 Task: Use the formula "AVERAGEIF" in spreadsheet "Project protfolio".
Action: Mouse moved to (428, 215)
Screenshot: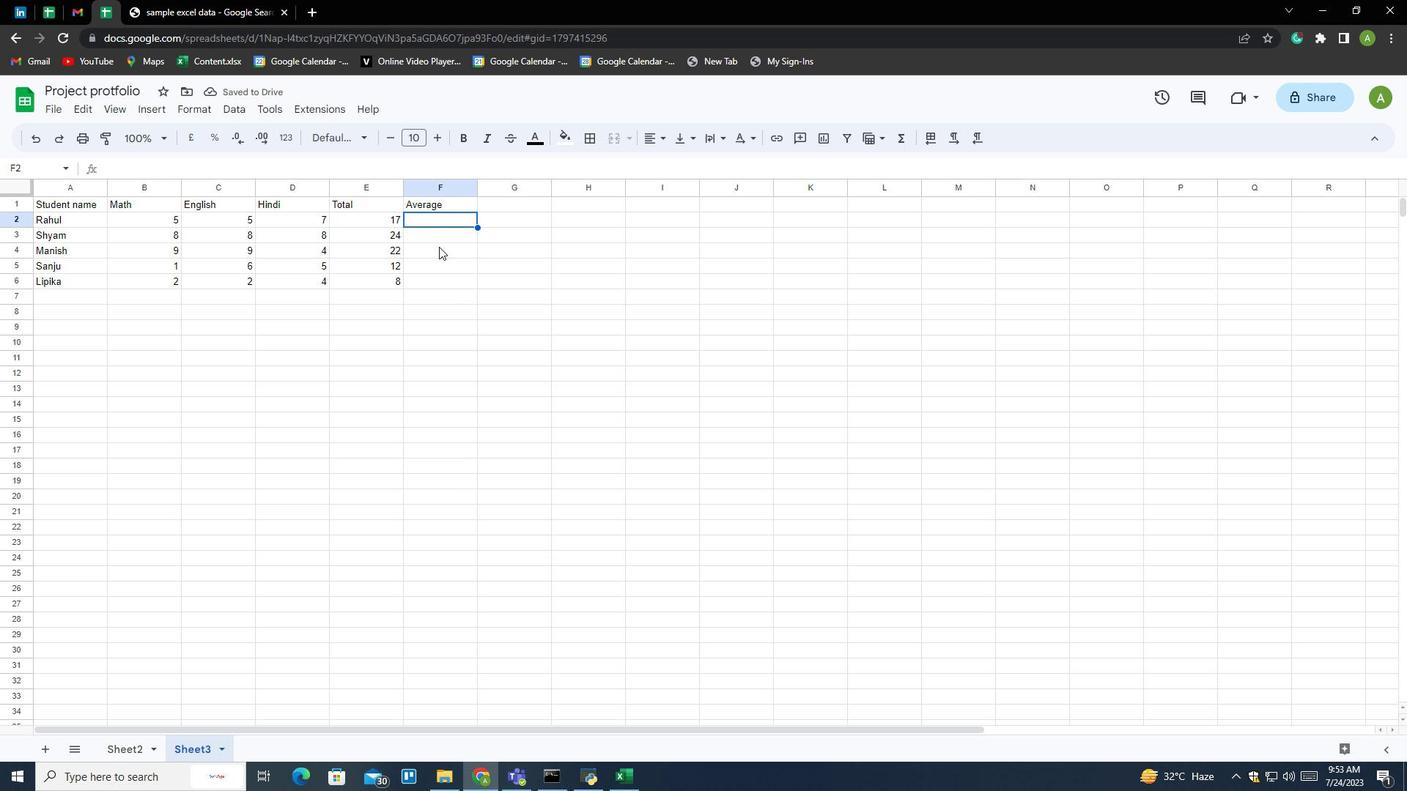 
Action: Mouse pressed left at (428, 215)
Screenshot: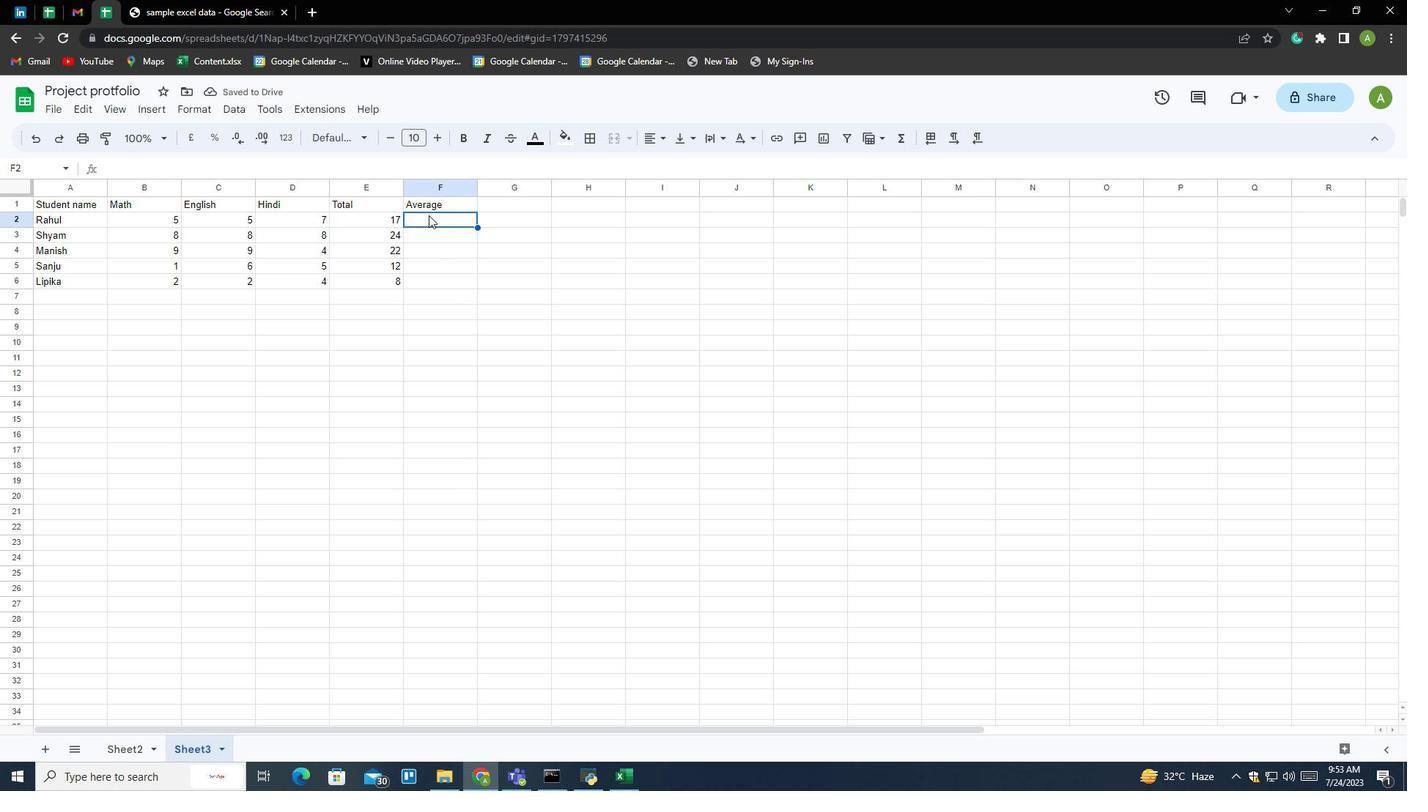 
Action: Mouse moved to (894, 138)
Screenshot: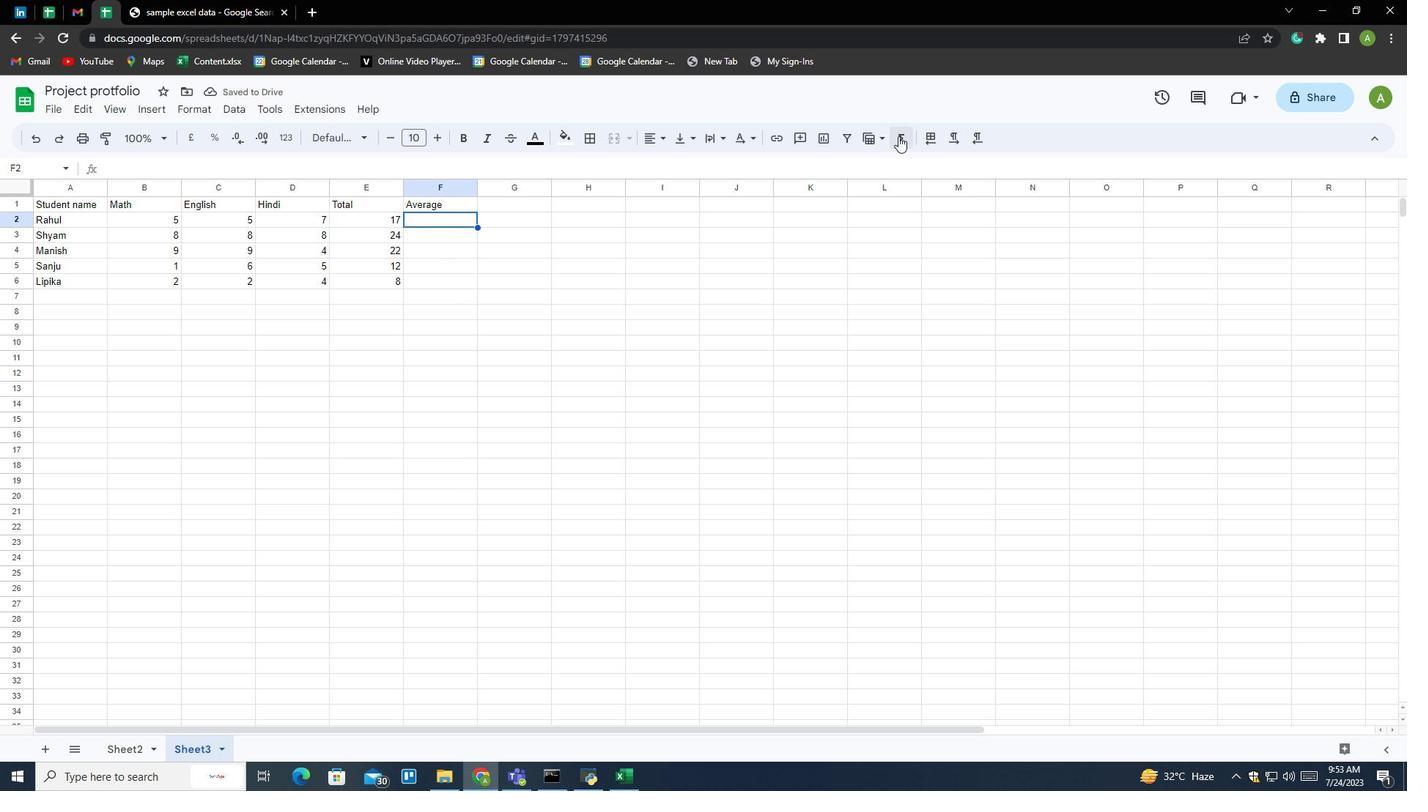 
Action: Mouse pressed left at (894, 138)
Screenshot: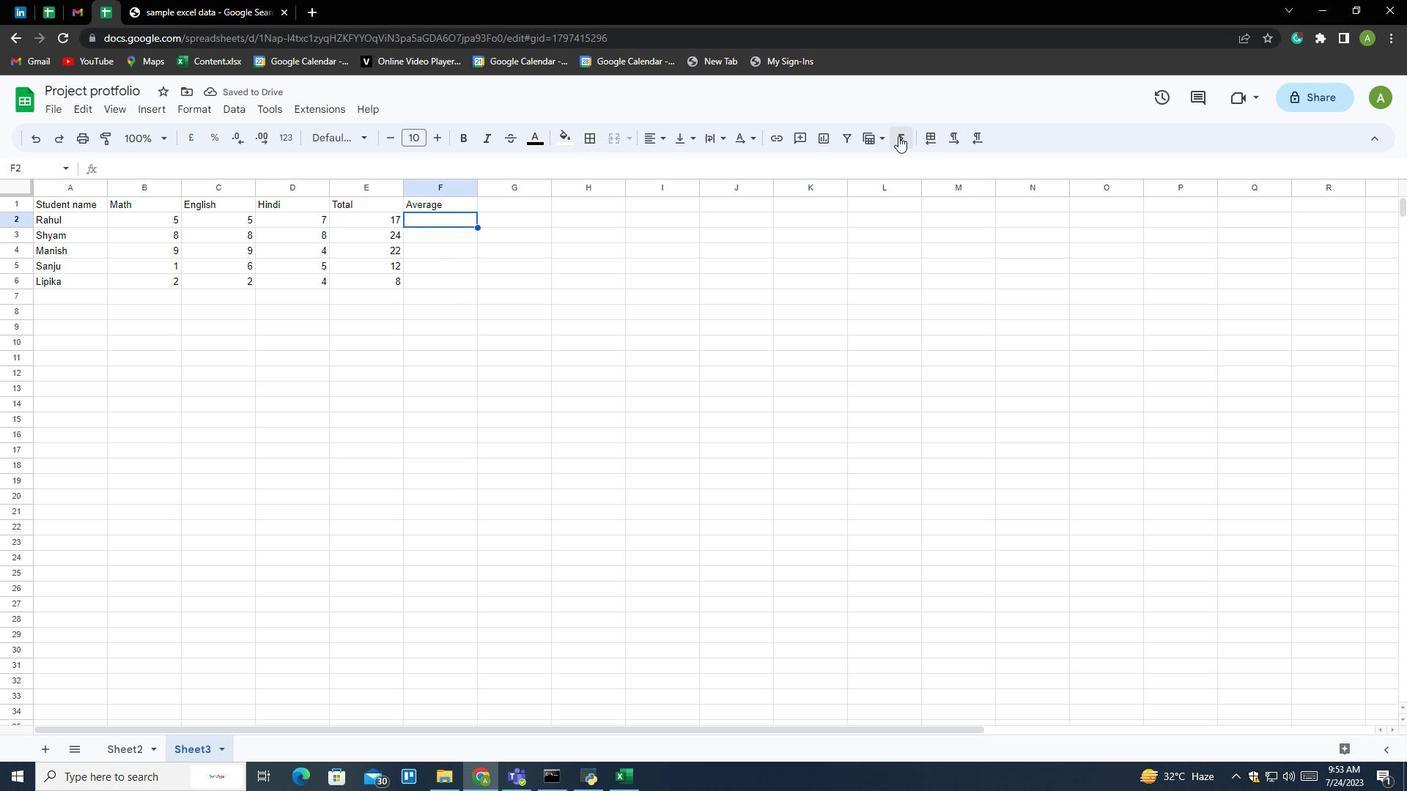 
Action: Mouse moved to (944, 294)
Screenshot: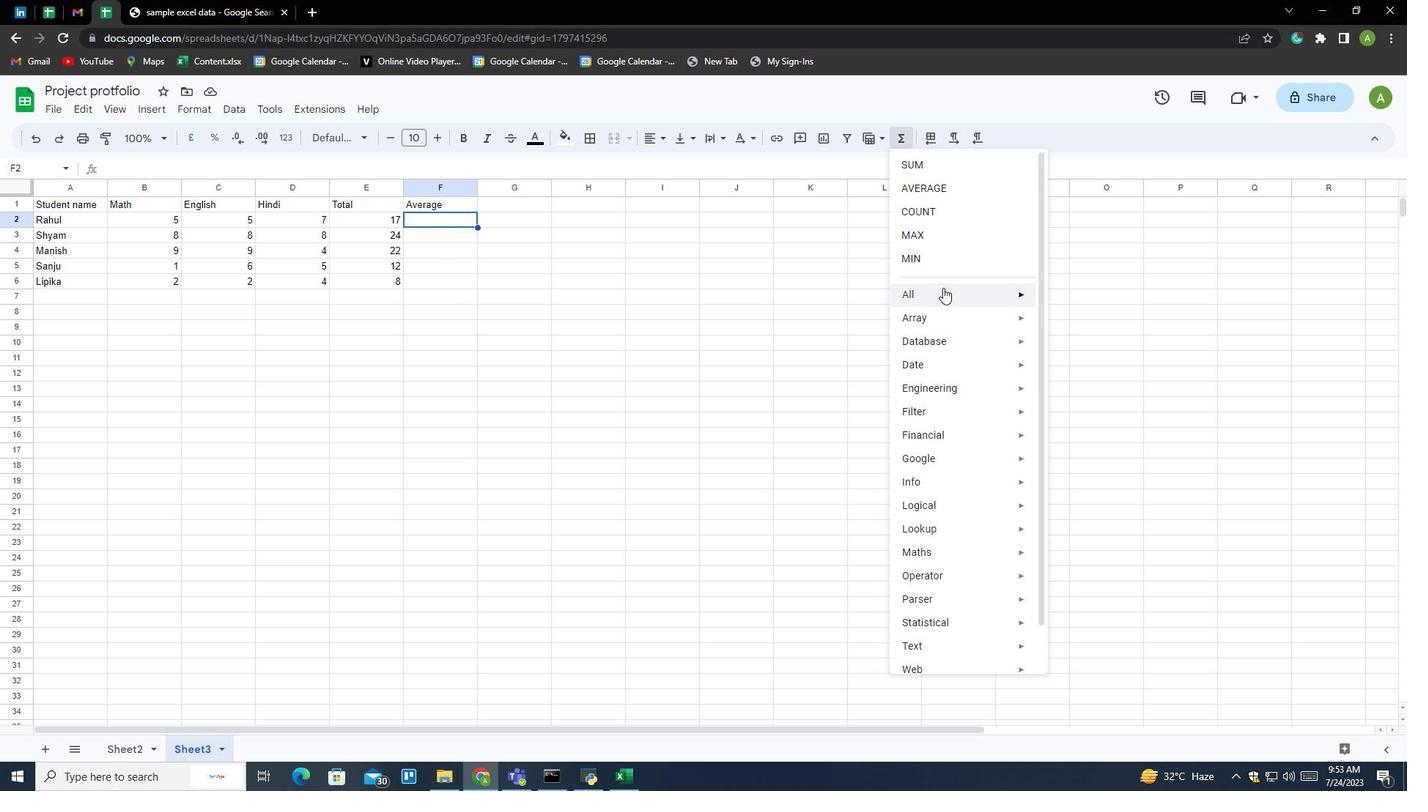 
Action: Mouse pressed left at (944, 294)
Screenshot: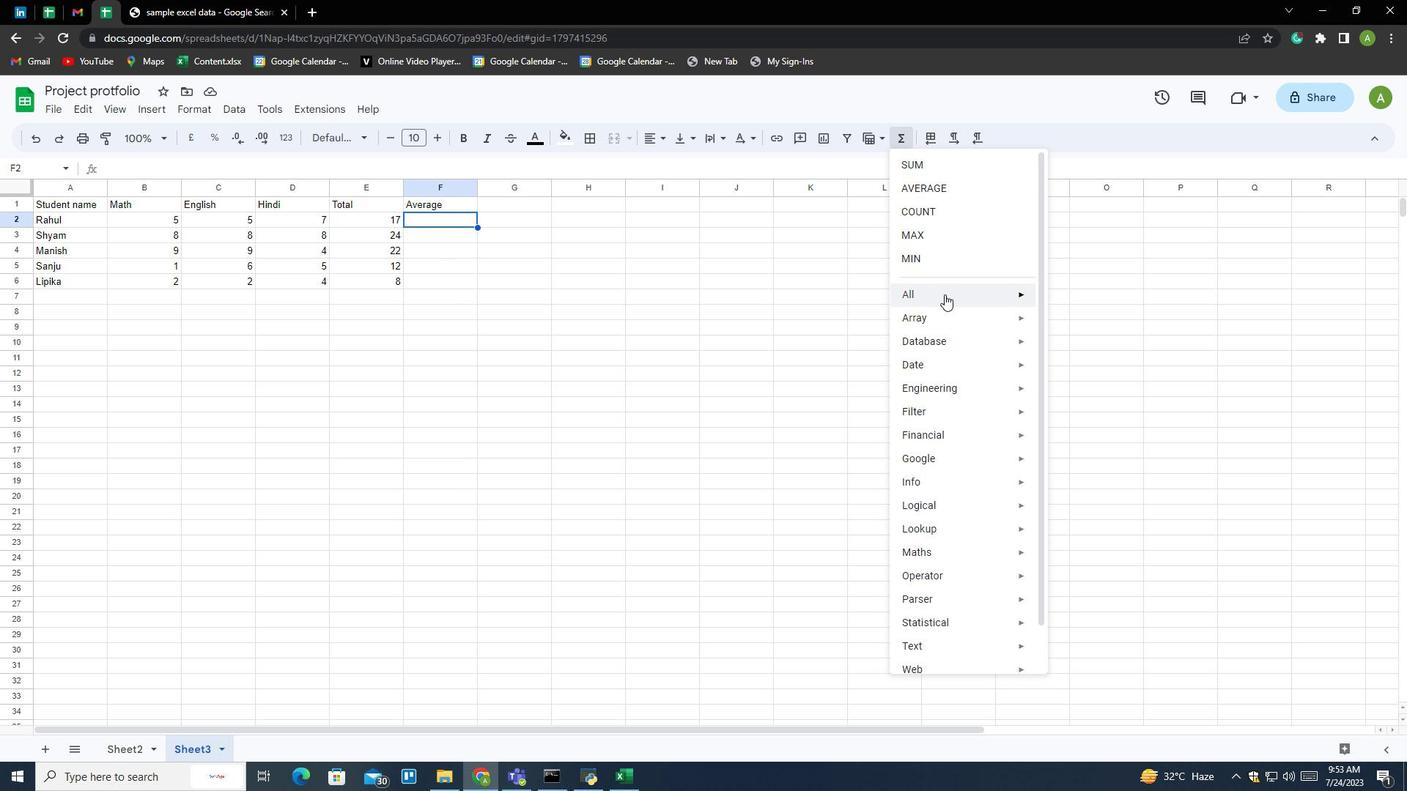 
Action: Mouse moved to (1097, 566)
Screenshot: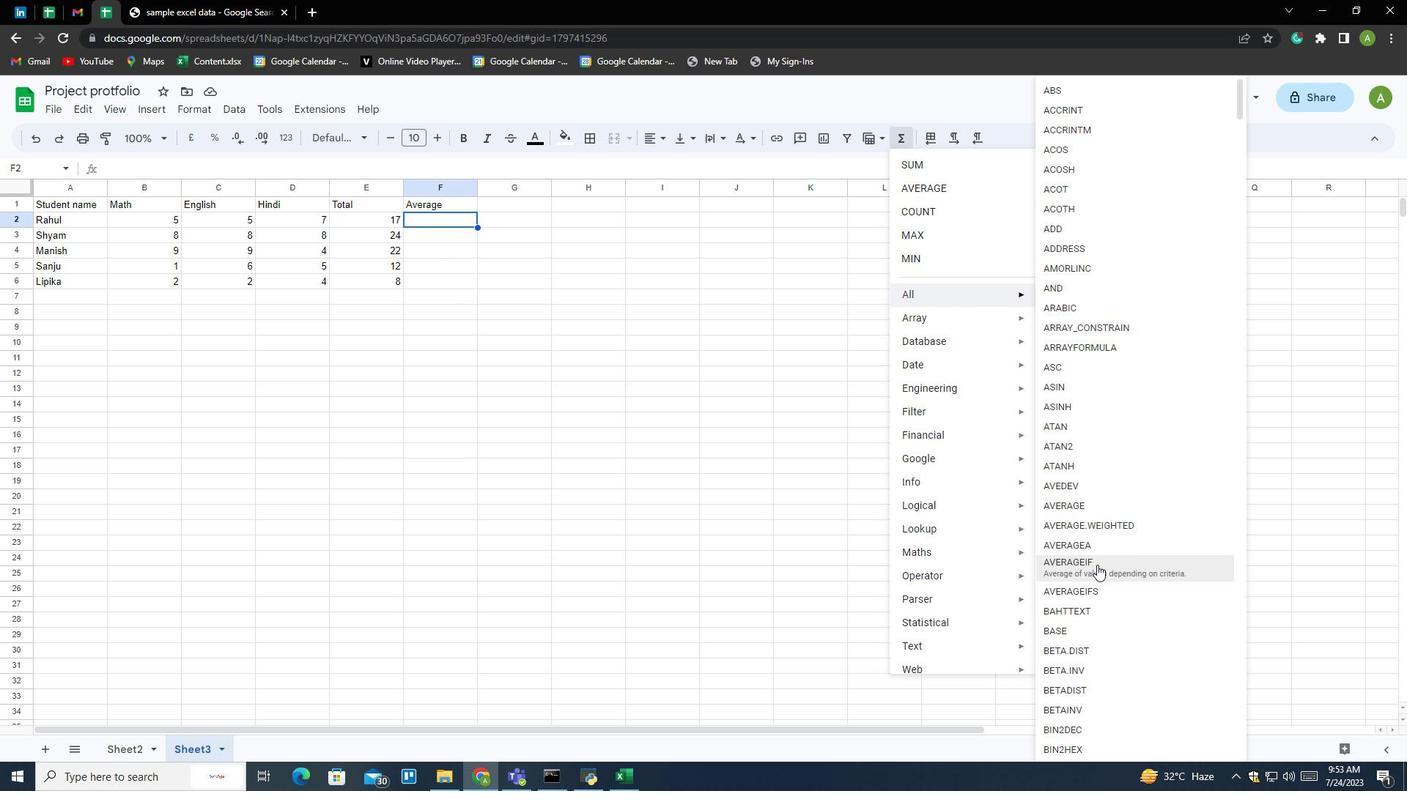 
Action: Mouse pressed left at (1097, 566)
Screenshot: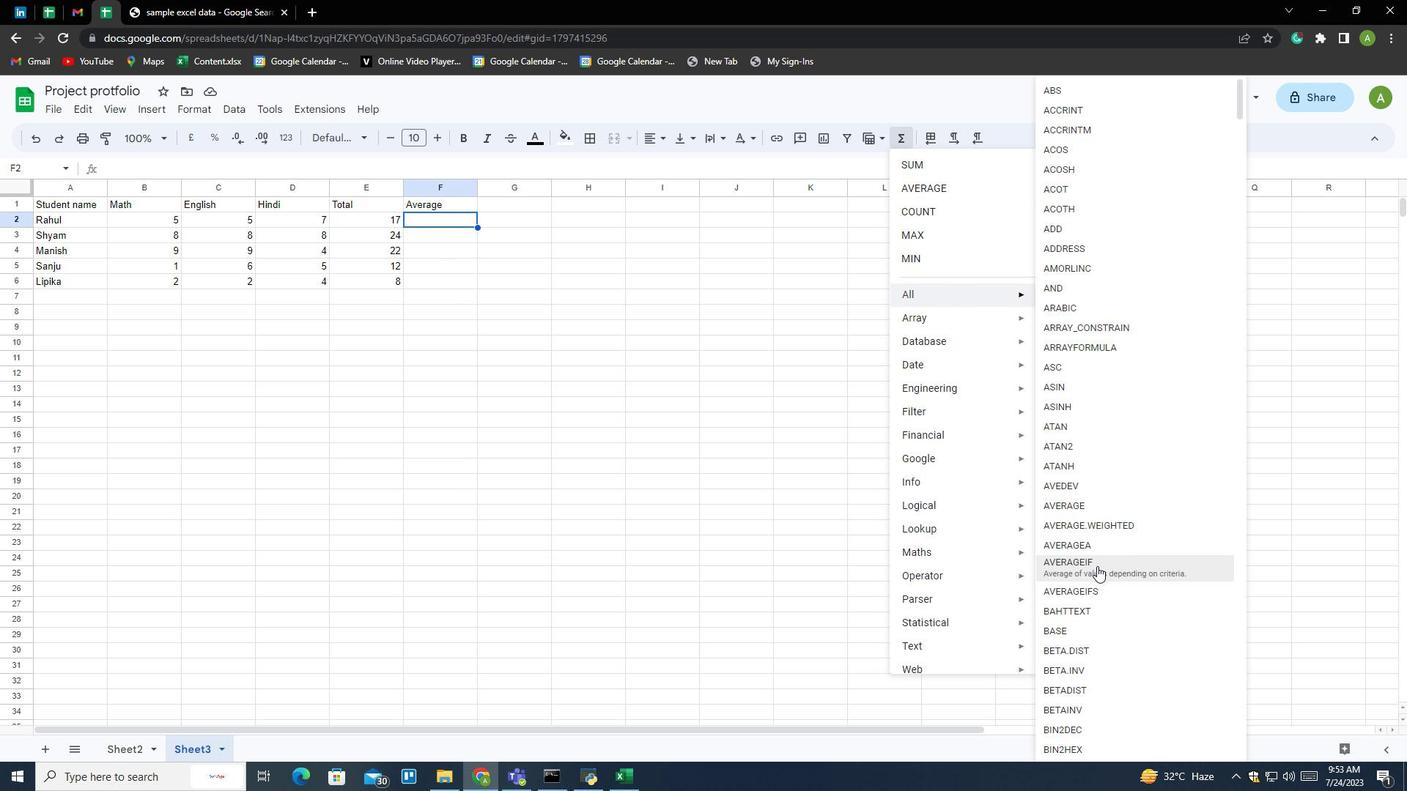 
Action: Mouse moved to (323, 218)
Screenshot: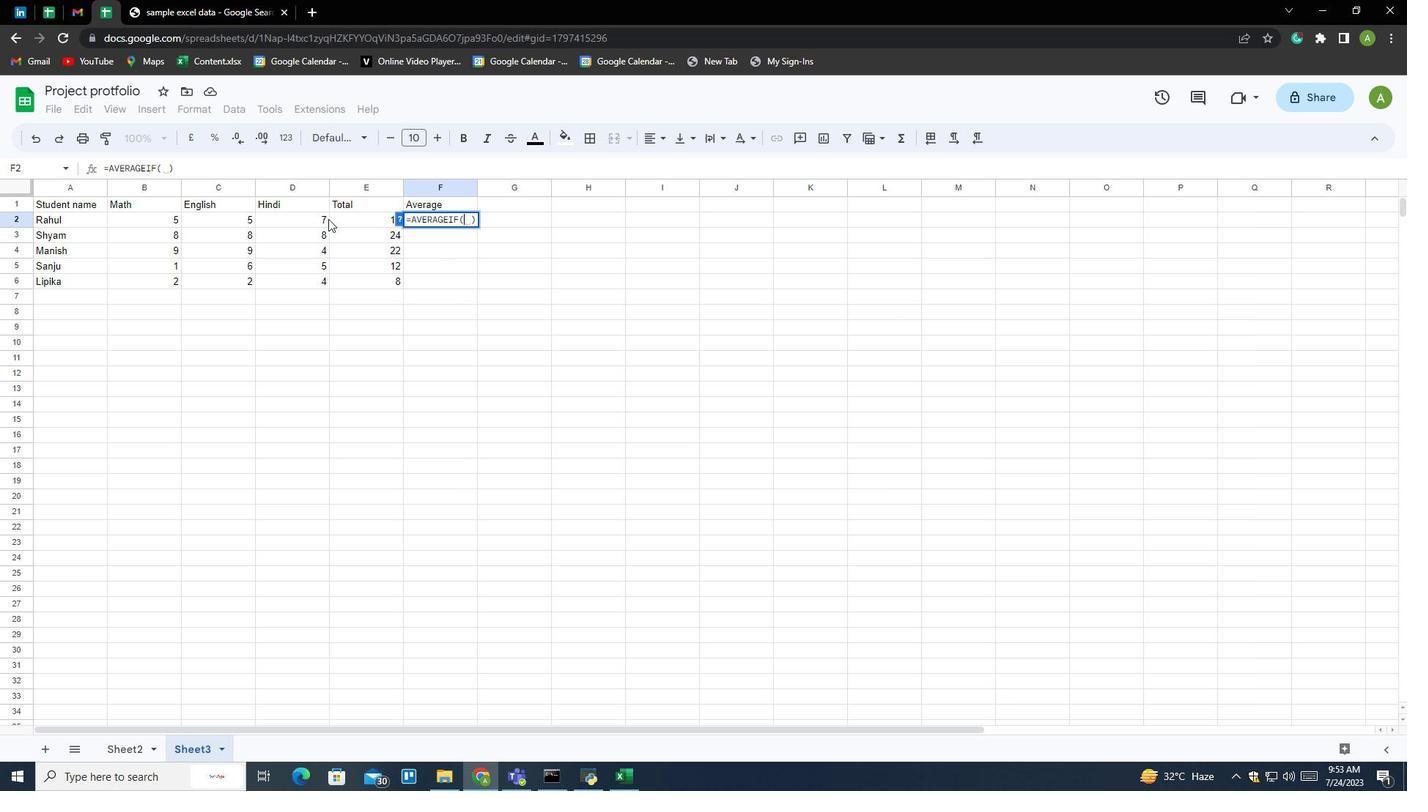 
Action: Mouse pressed left at (323, 218)
Screenshot: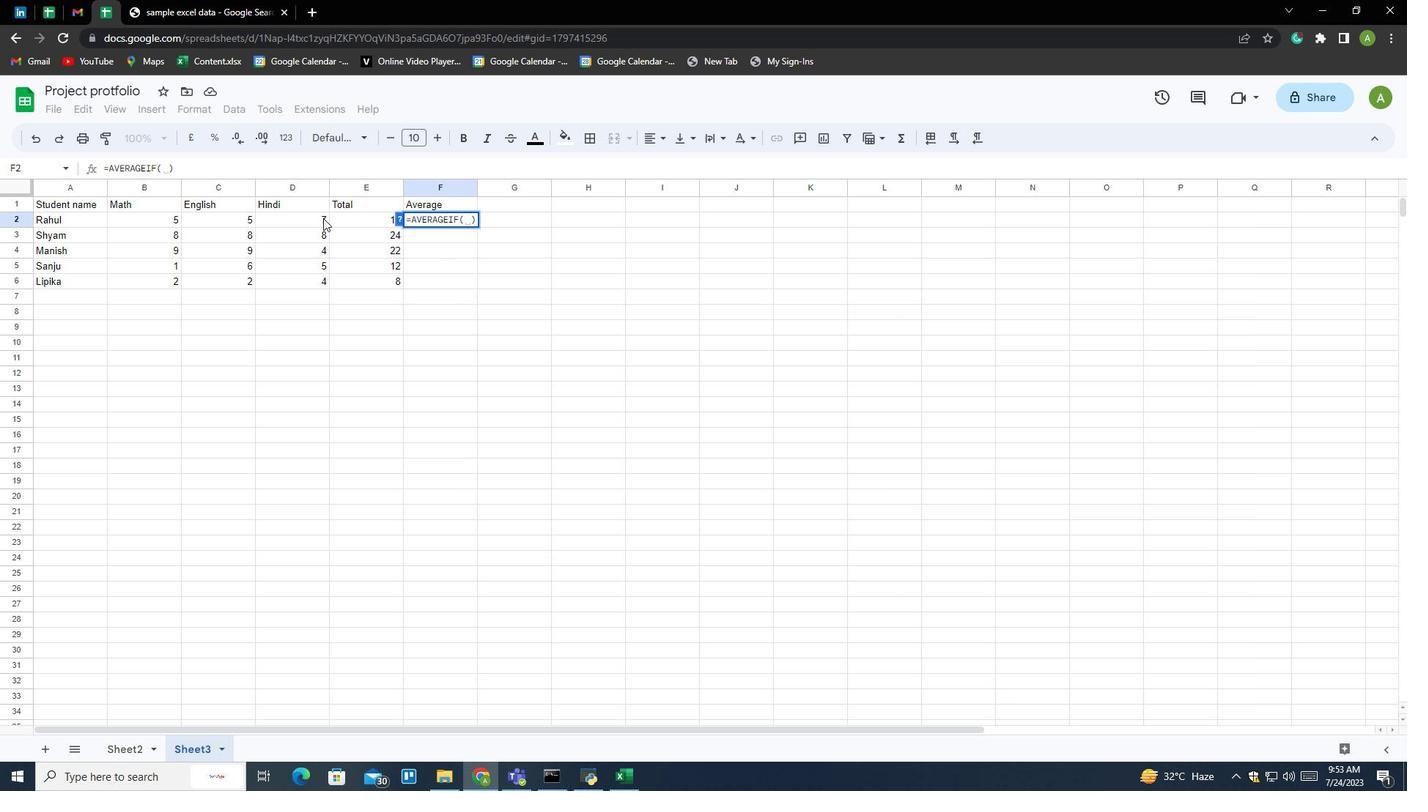 
Action: Mouse moved to (224, 215)
Screenshot: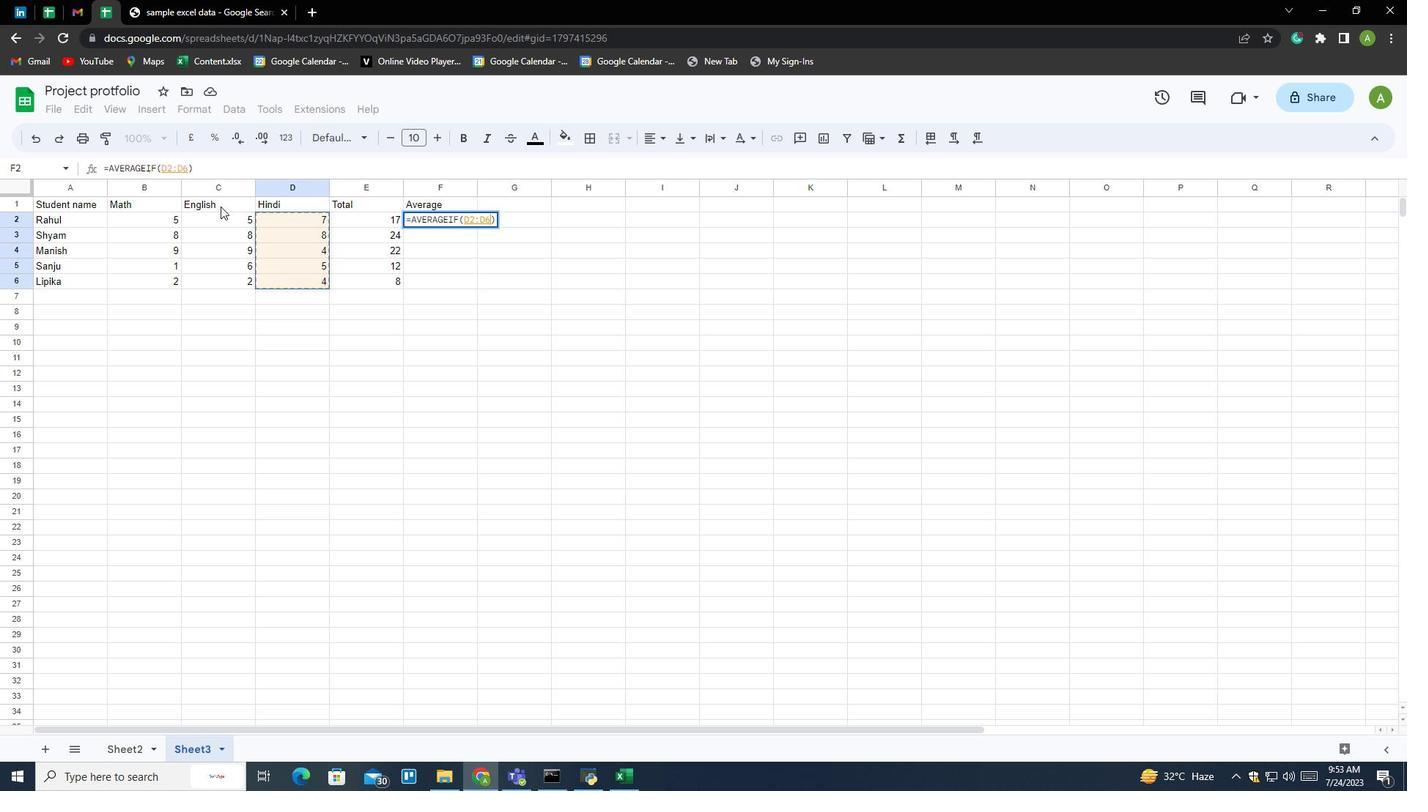 
Action: Mouse pressed left at (224, 215)
Screenshot: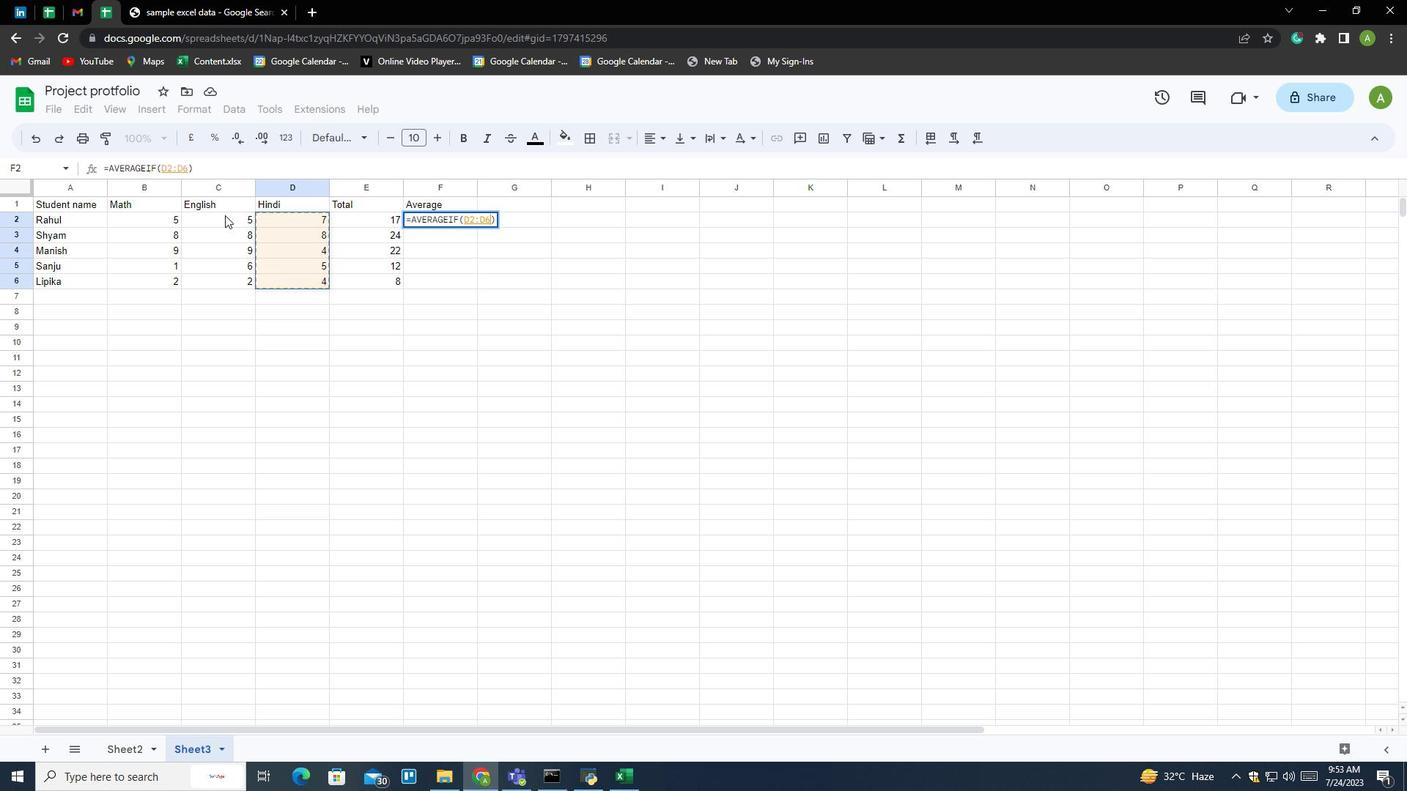 
Action: Mouse moved to (152, 217)
Screenshot: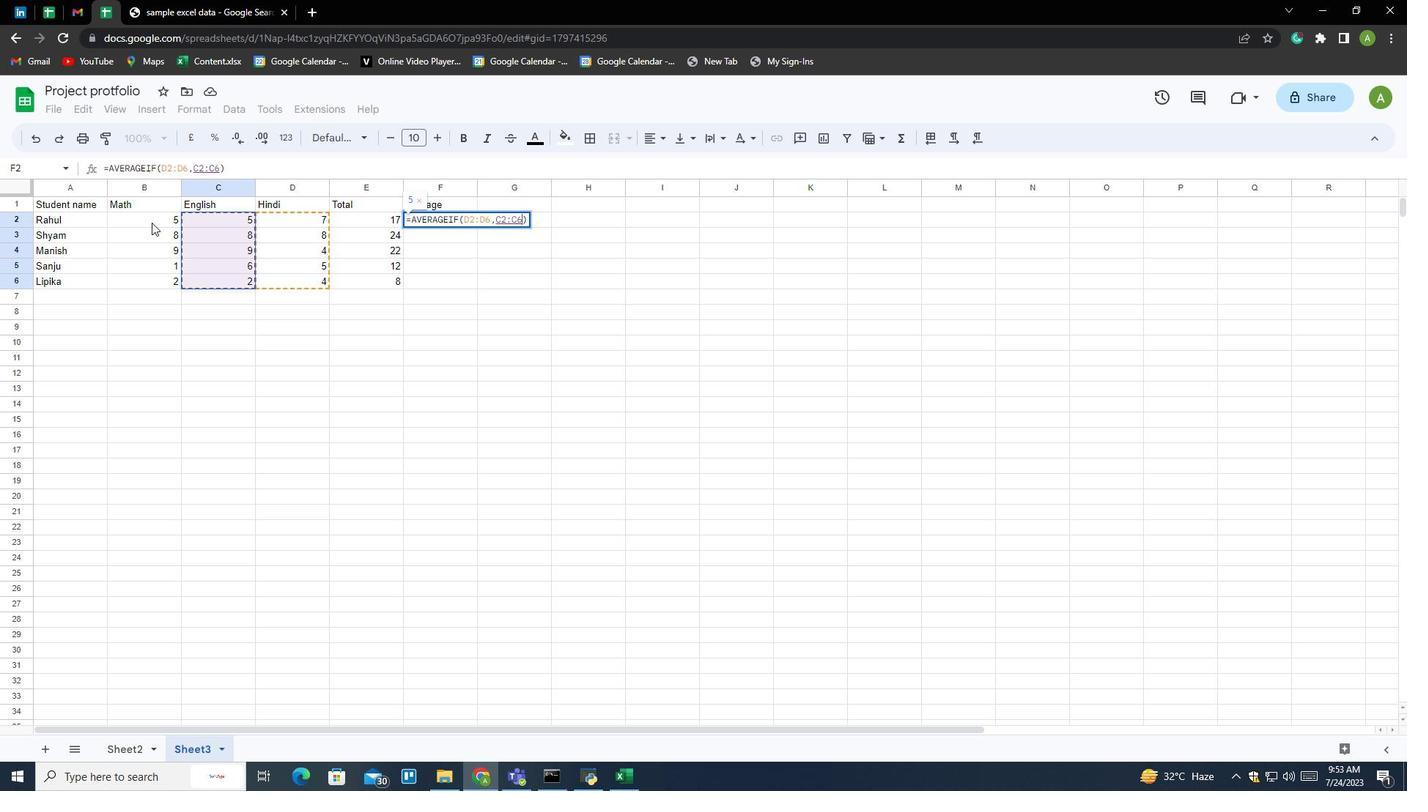 
Action: Mouse pressed left at (152, 217)
Screenshot: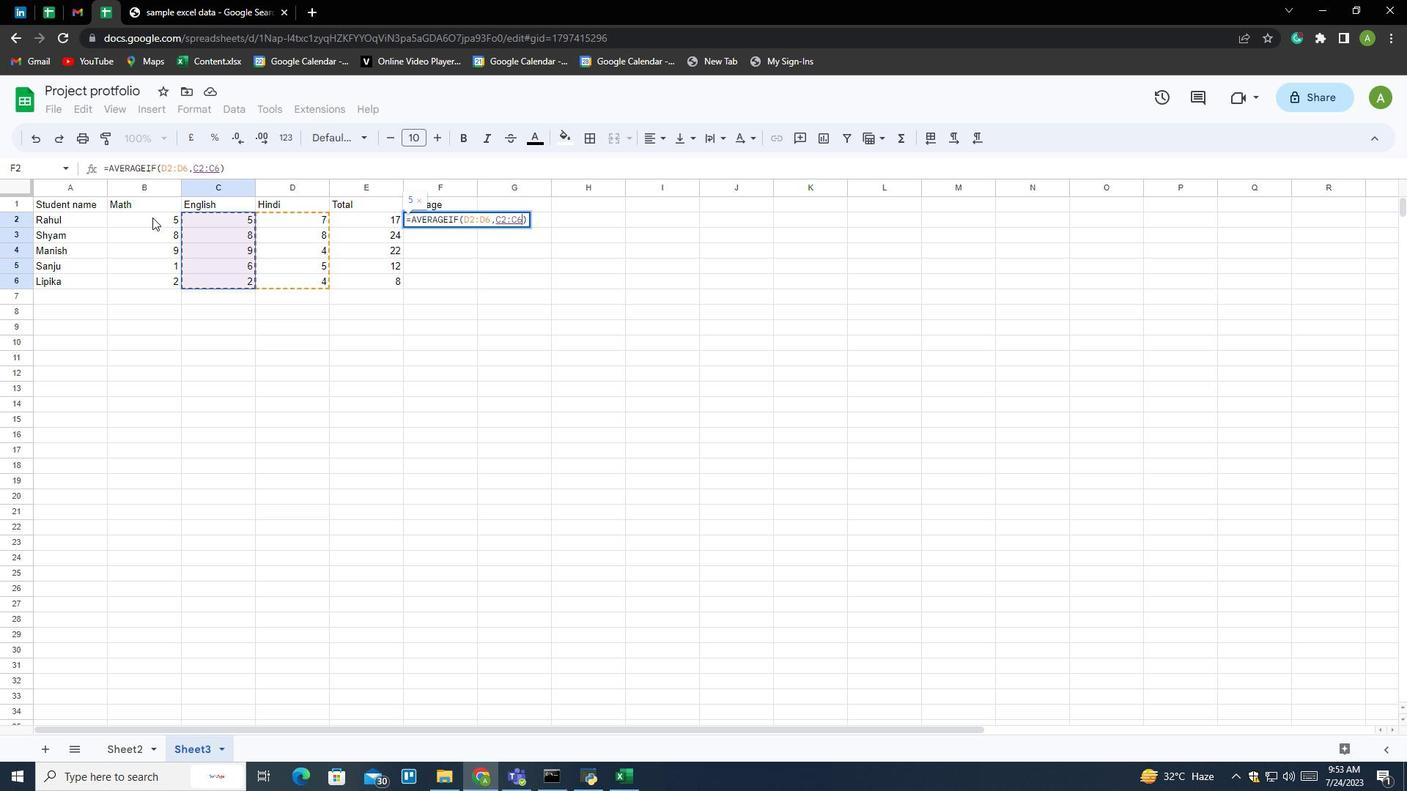 
Action: Mouse moved to (652, 207)
Screenshot: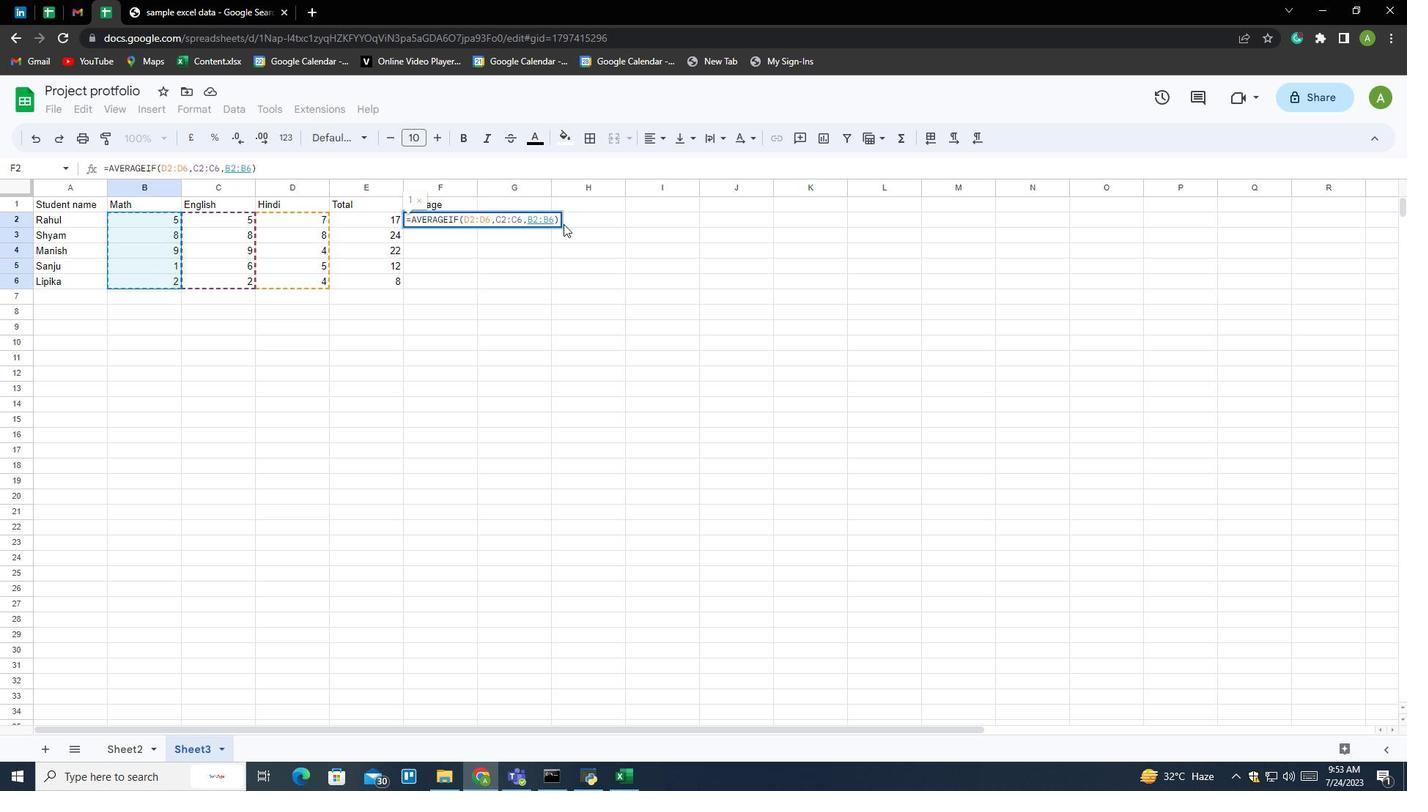 
Action: Key pressed <Key.enter>
Screenshot: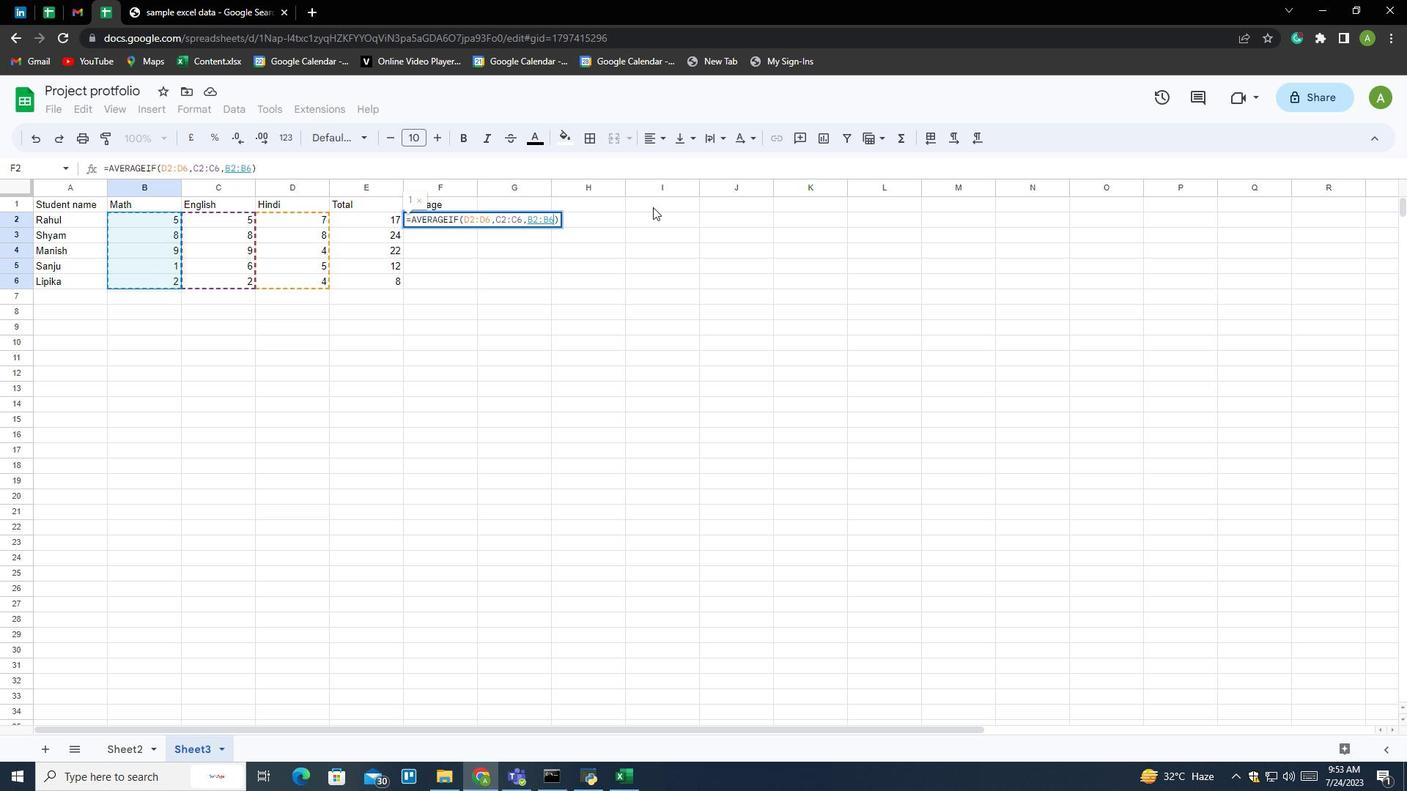 
Action: Mouse moved to (652, 204)
Screenshot: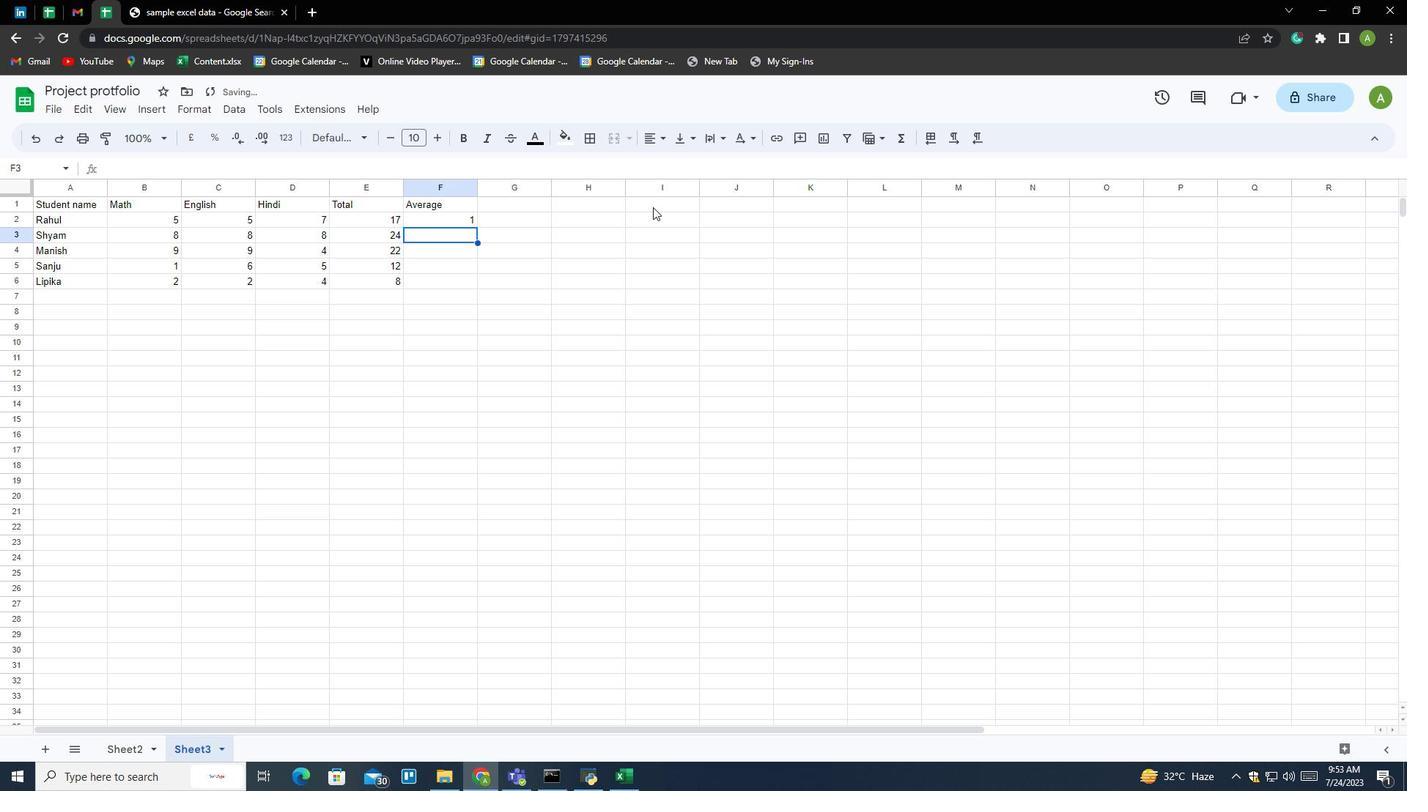 
